 Task: Create a due date automation trigger when advanced on, on the wednesday of the week before a card is due add dates without an incomplete due date at 11:00 AM.
Action: Mouse moved to (983, 71)
Screenshot: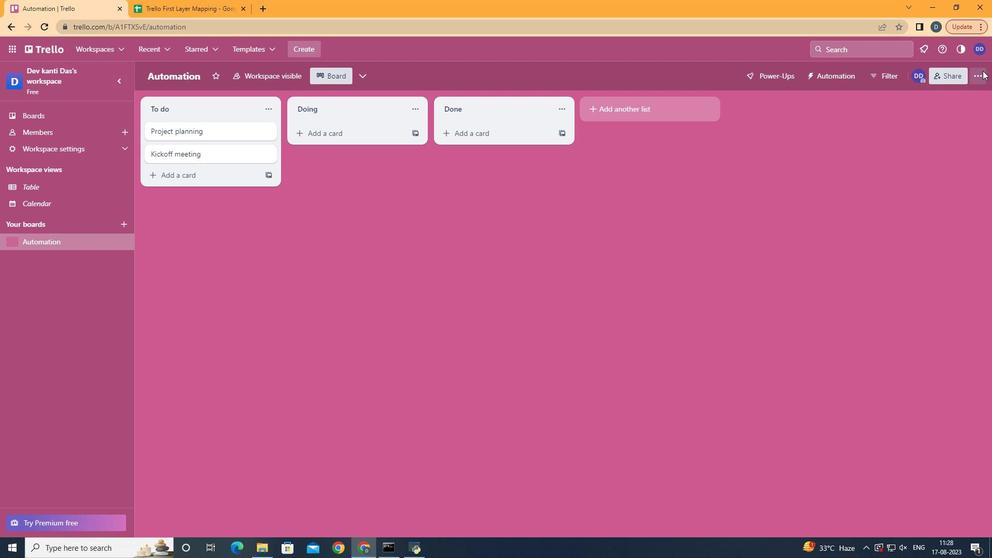 
Action: Mouse pressed left at (983, 71)
Screenshot: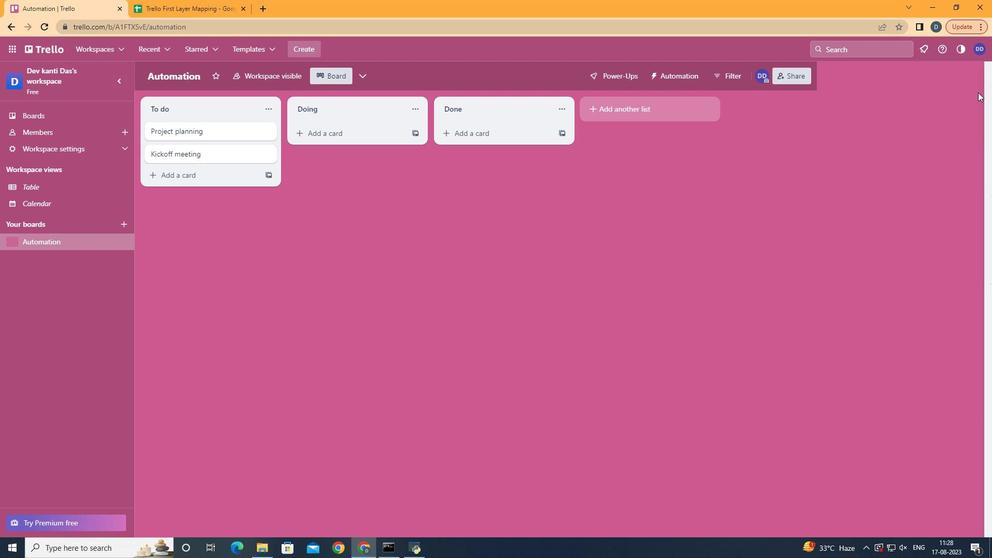 
Action: Mouse moved to (918, 223)
Screenshot: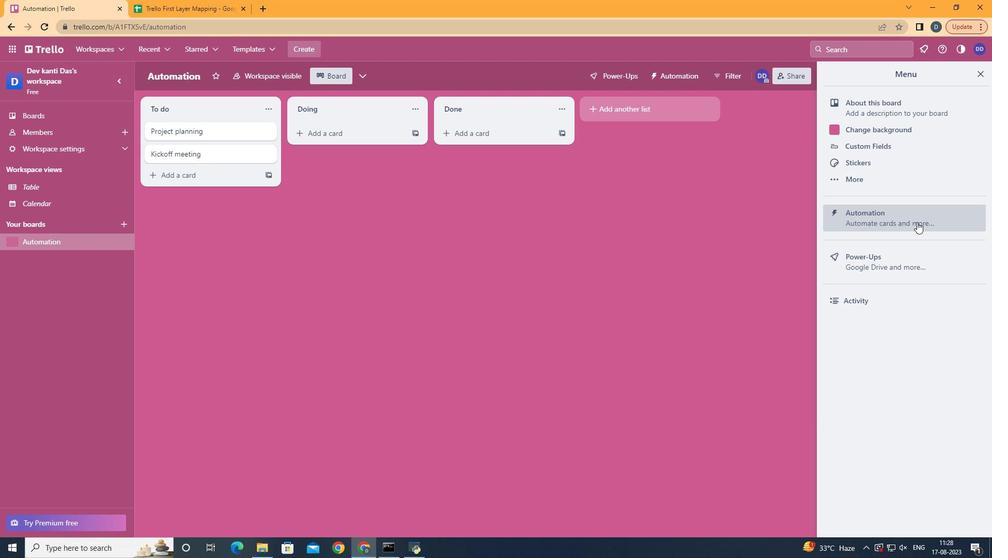 
Action: Mouse pressed left at (918, 223)
Screenshot: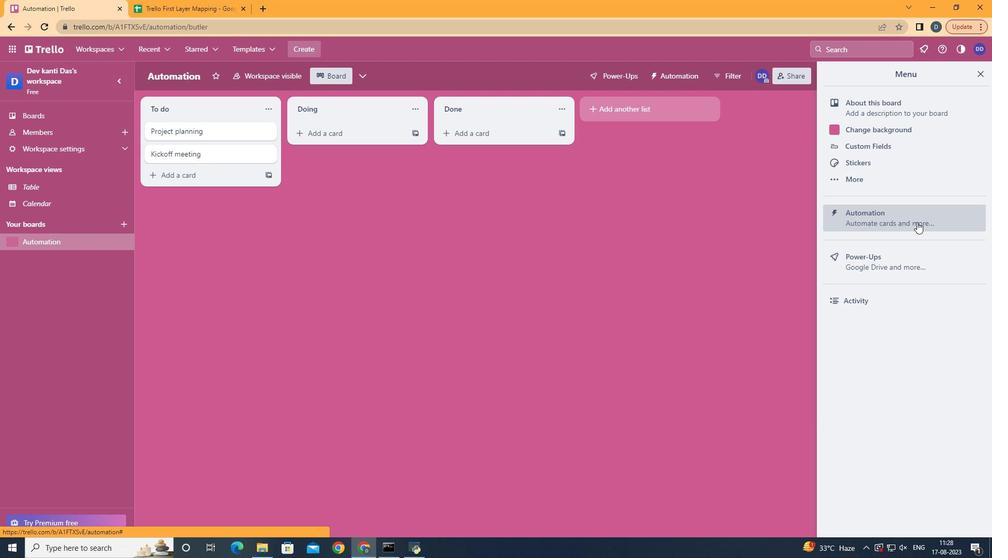 
Action: Mouse moved to (197, 209)
Screenshot: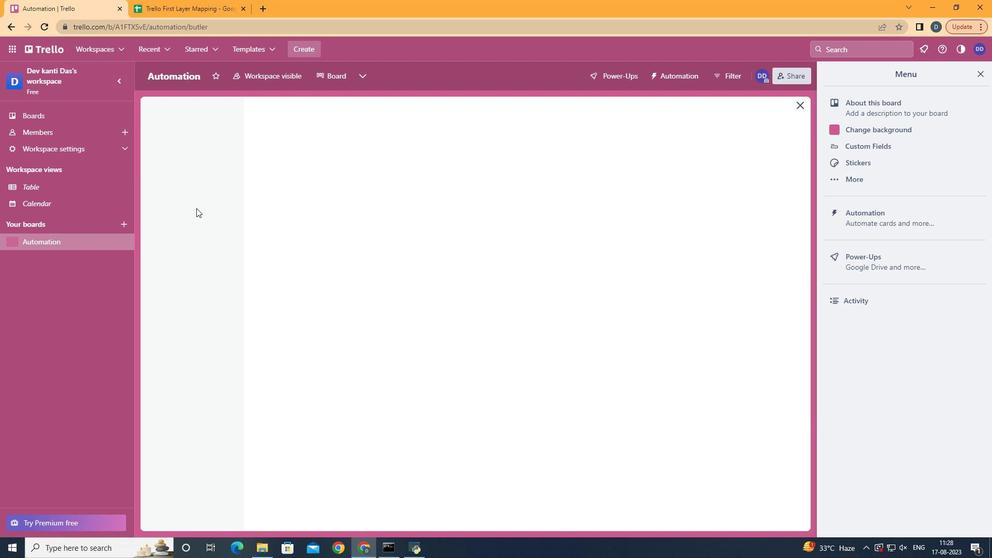 
Action: Mouse pressed left at (197, 209)
Screenshot: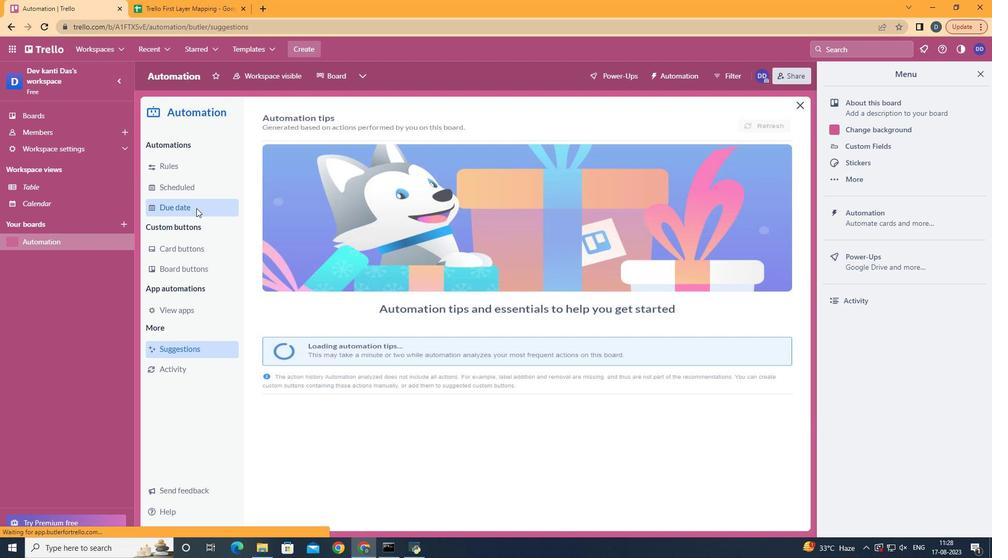 
Action: Mouse moved to (722, 127)
Screenshot: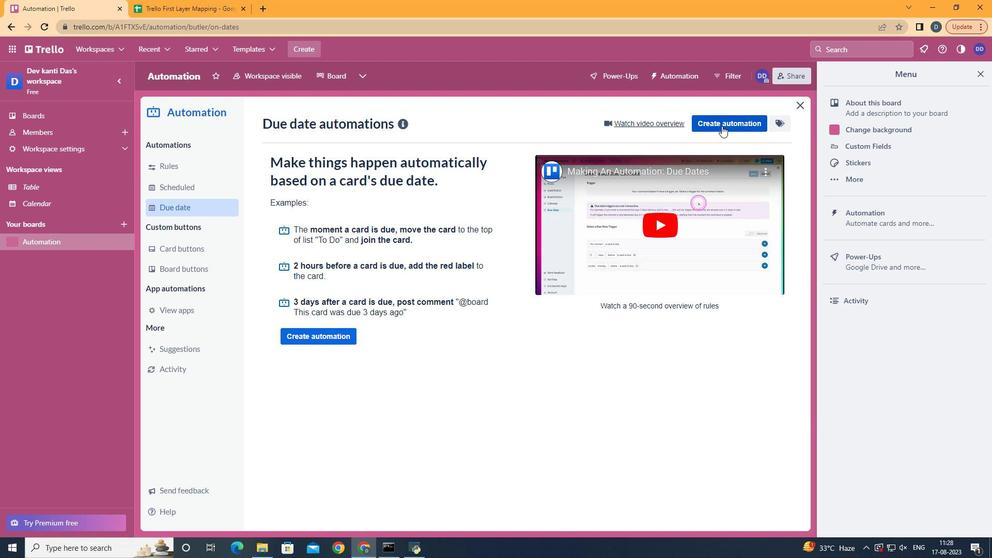 
Action: Mouse pressed left at (722, 127)
Screenshot: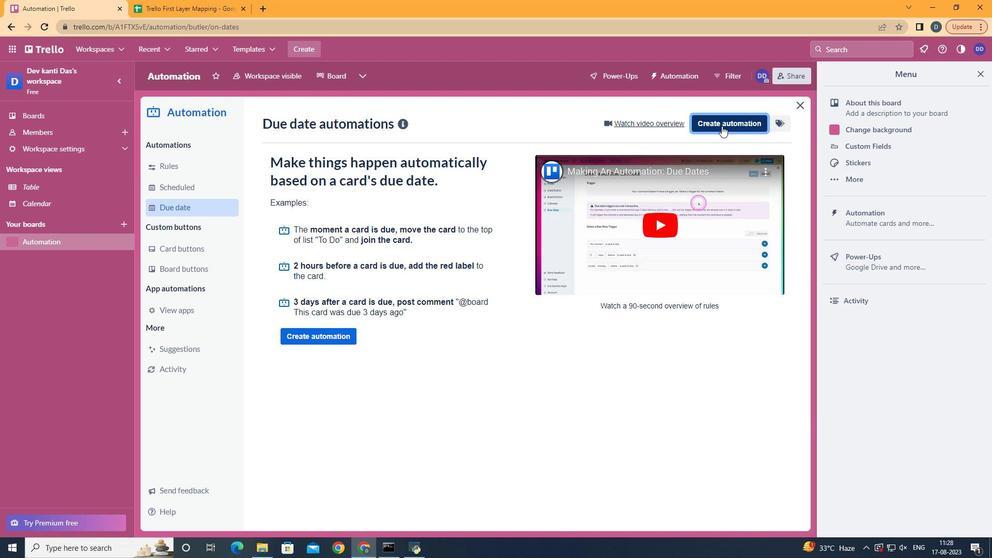 
Action: Mouse moved to (535, 224)
Screenshot: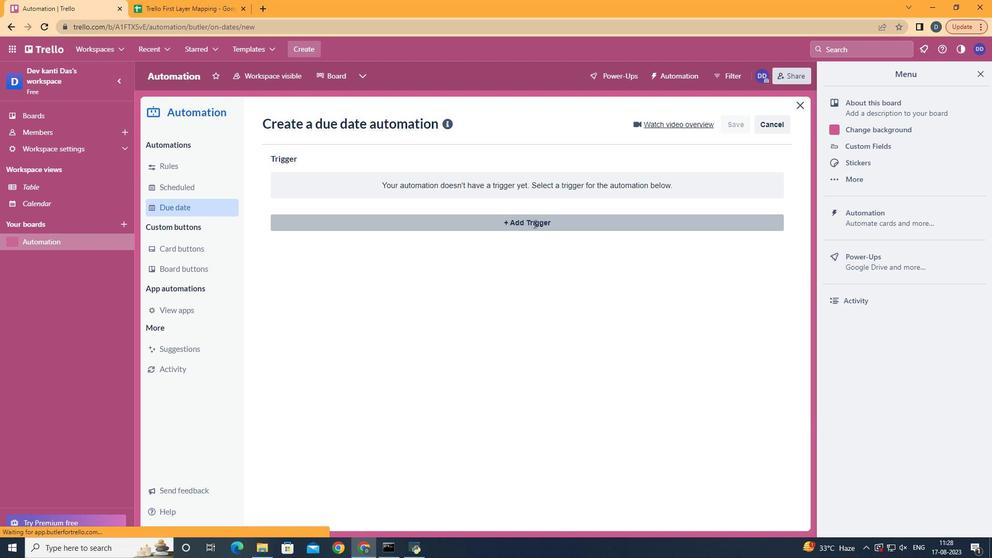 
Action: Mouse pressed left at (535, 224)
Screenshot: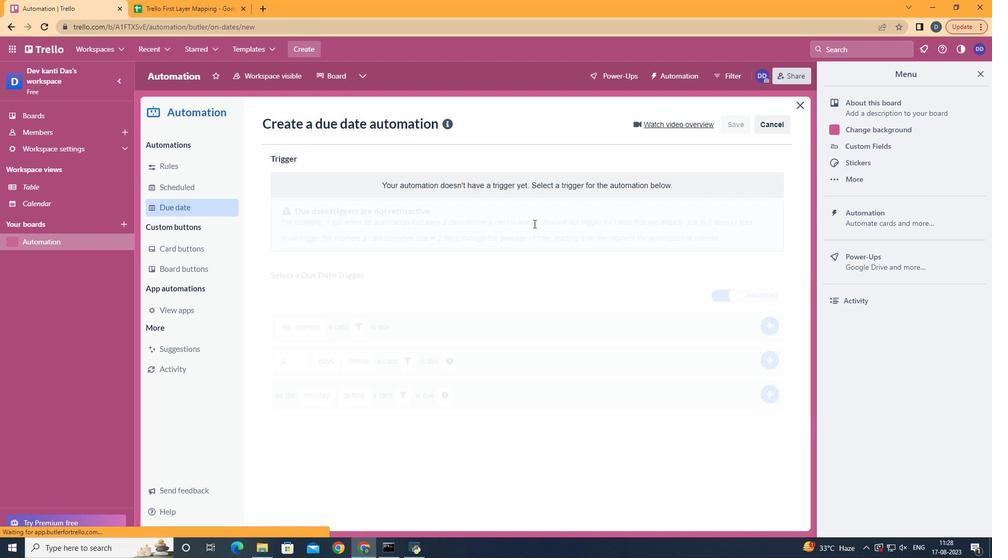 
Action: Mouse moved to (339, 310)
Screenshot: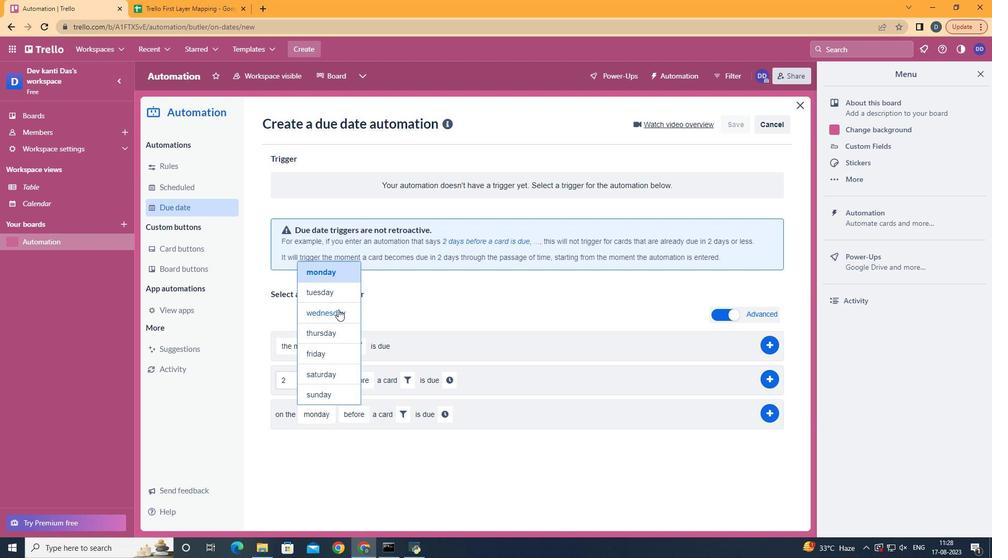 
Action: Mouse pressed left at (339, 310)
Screenshot: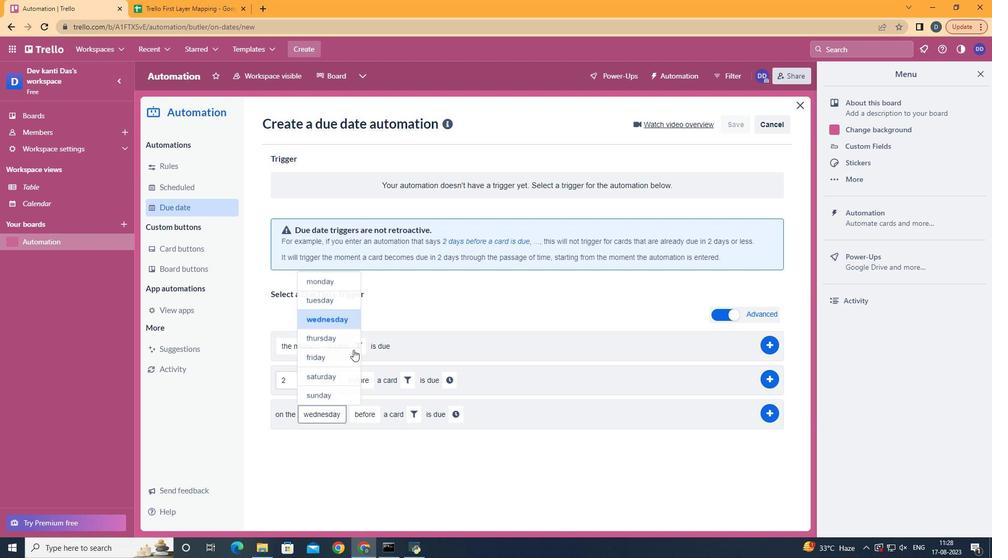 
Action: Mouse moved to (378, 491)
Screenshot: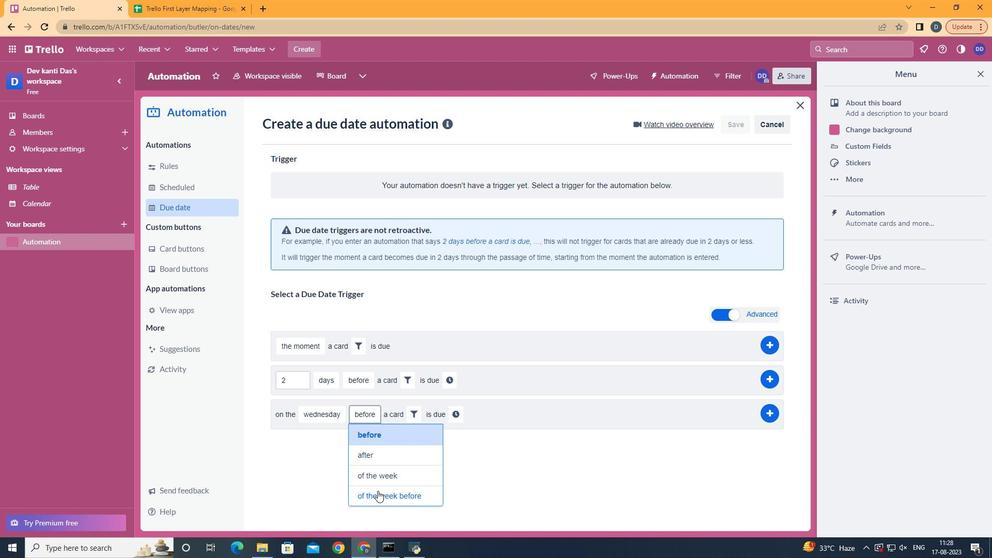
Action: Mouse pressed left at (378, 491)
Screenshot: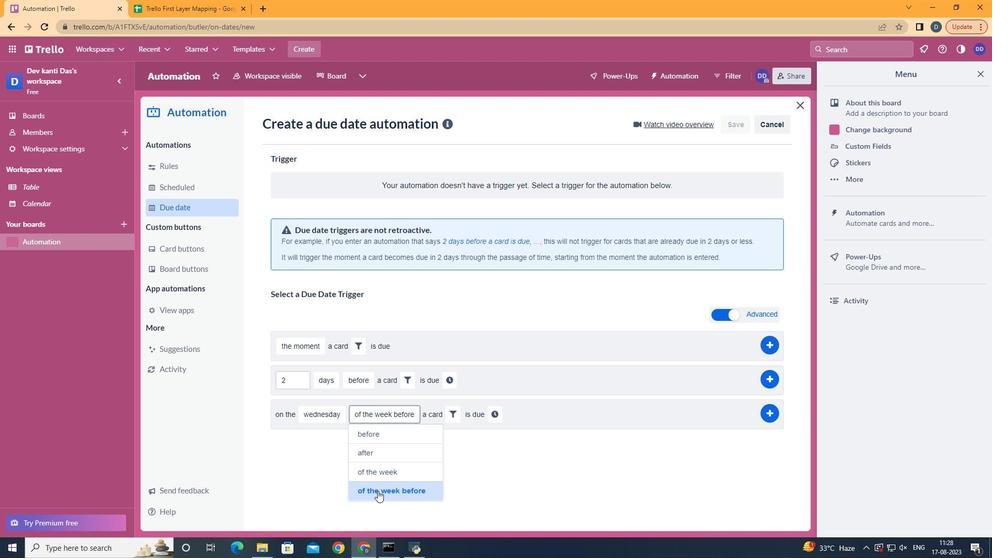 
Action: Mouse moved to (443, 414)
Screenshot: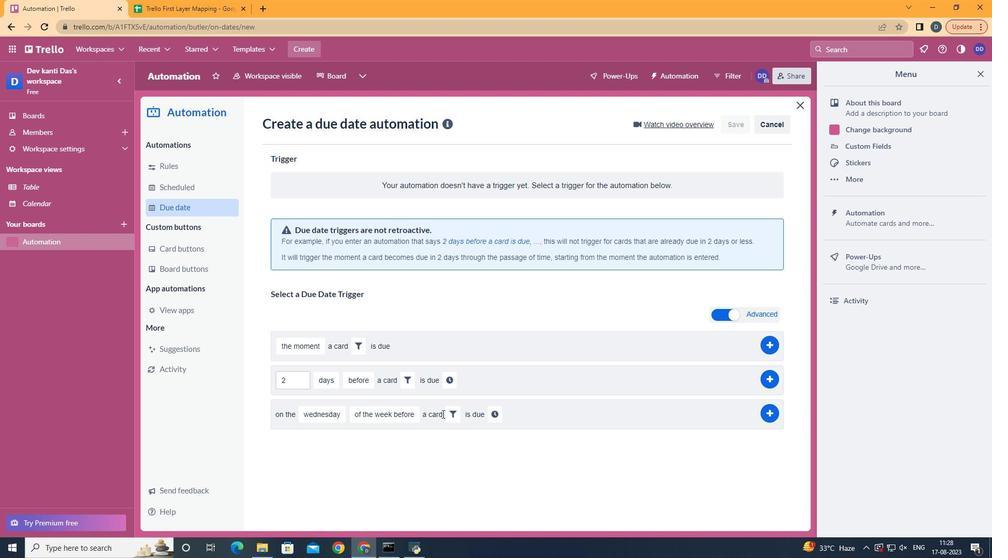 
Action: Mouse pressed left at (443, 414)
Screenshot: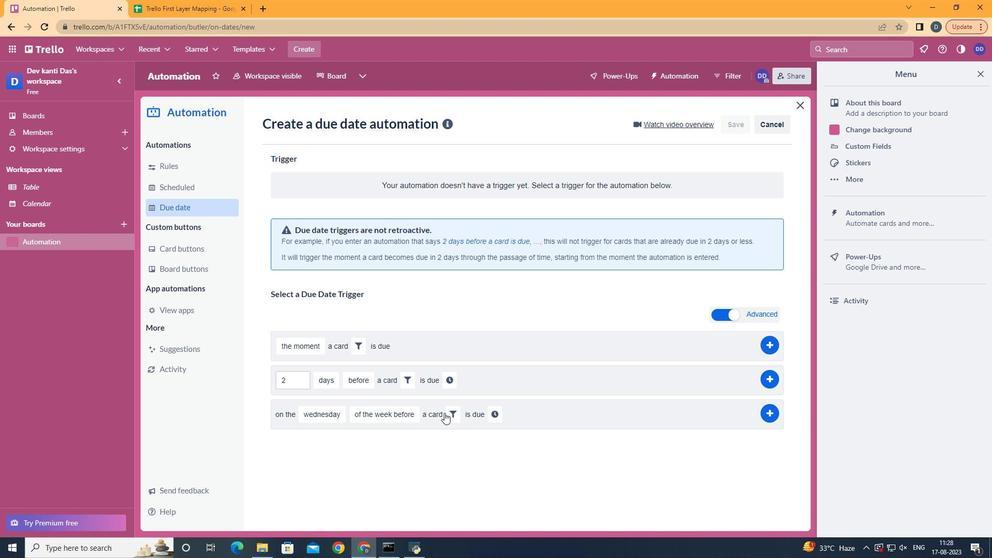 
Action: Mouse moved to (446, 413)
Screenshot: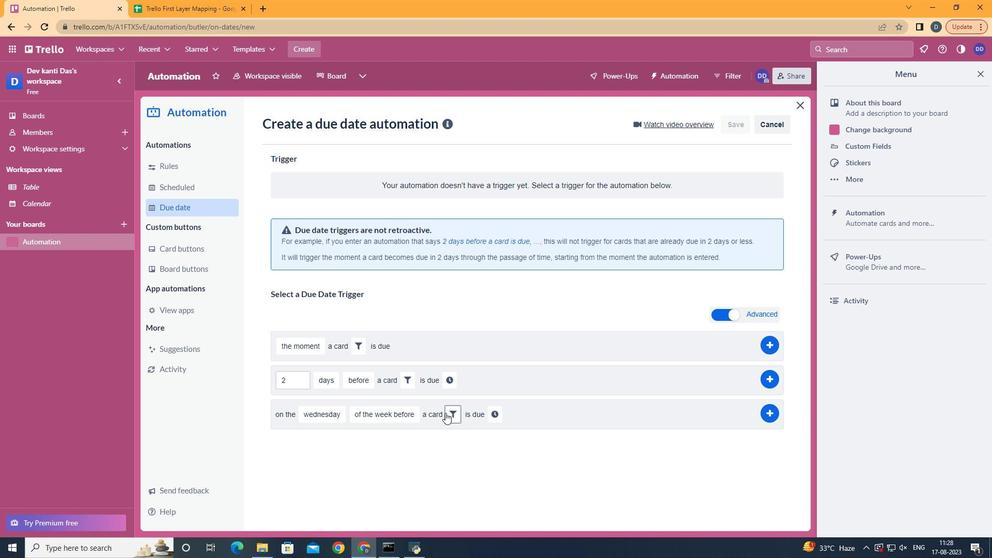 
Action: Mouse pressed left at (446, 413)
Screenshot: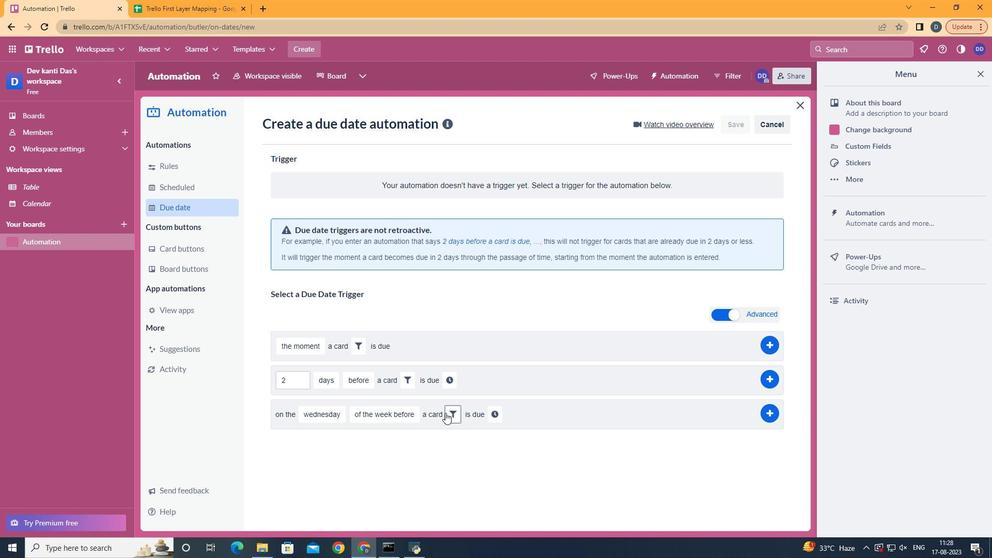 
Action: Mouse moved to (514, 446)
Screenshot: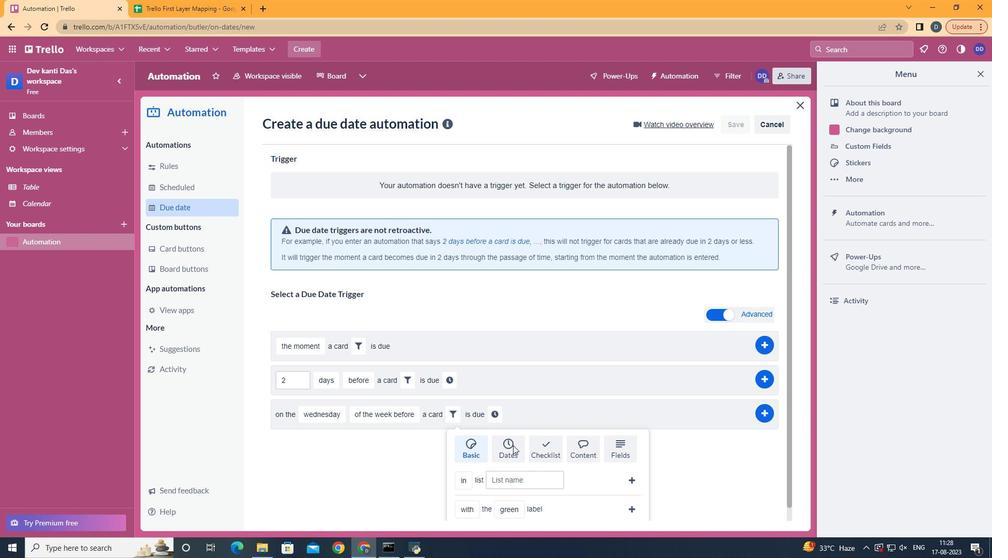 
Action: Mouse pressed left at (514, 446)
Screenshot: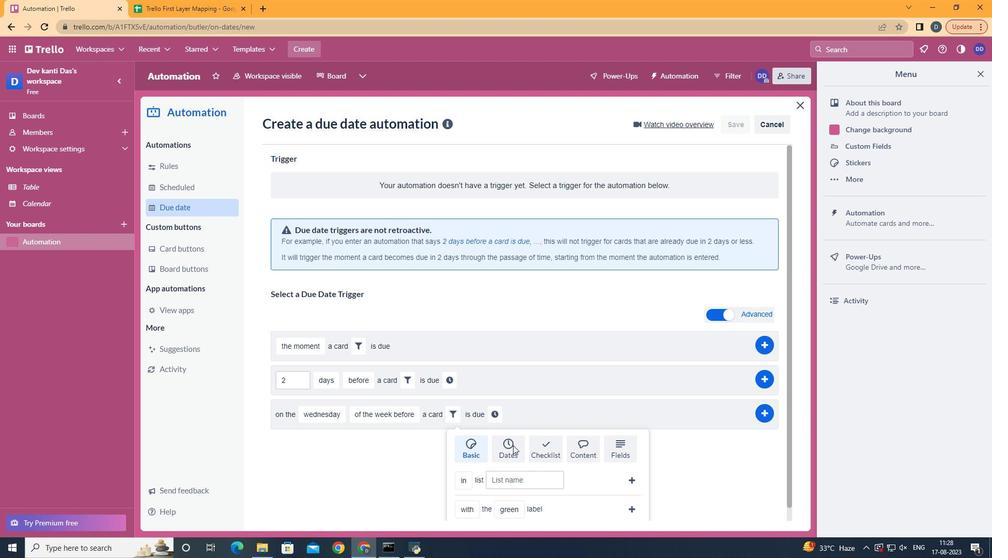 
Action: Mouse moved to (472, 464)
Screenshot: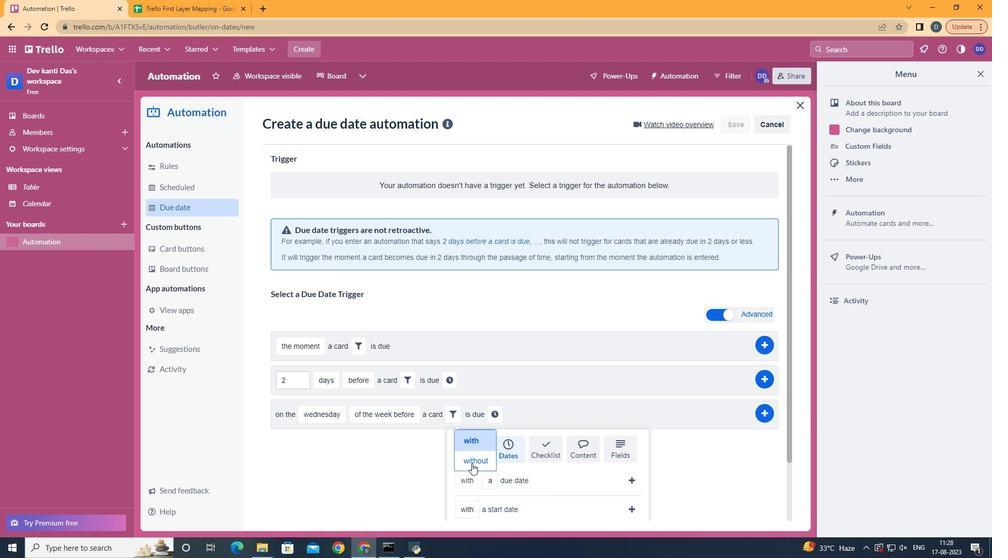 
Action: Mouse pressed left at (472, 464)
Screenshot: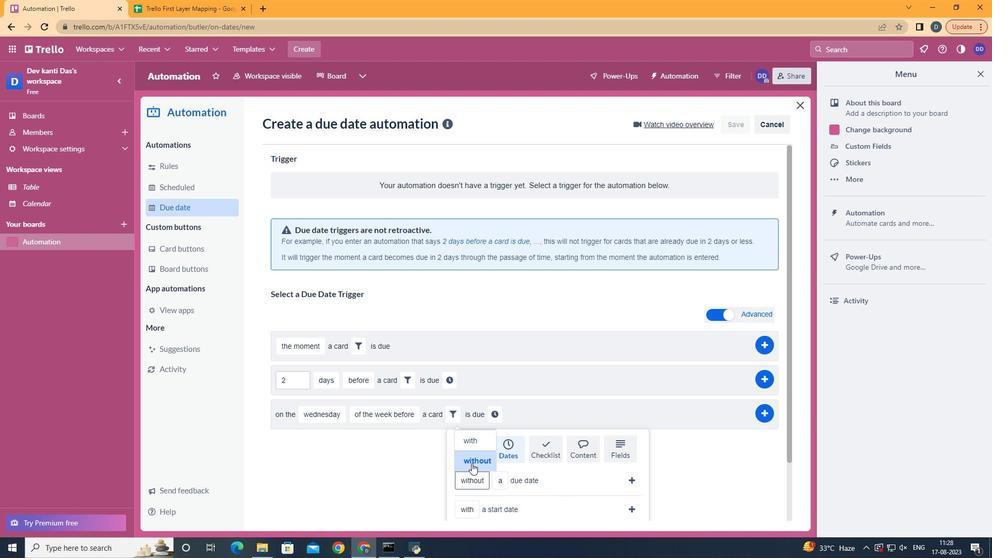 
Action: Mouse moved to (522, 443)
Screenshot: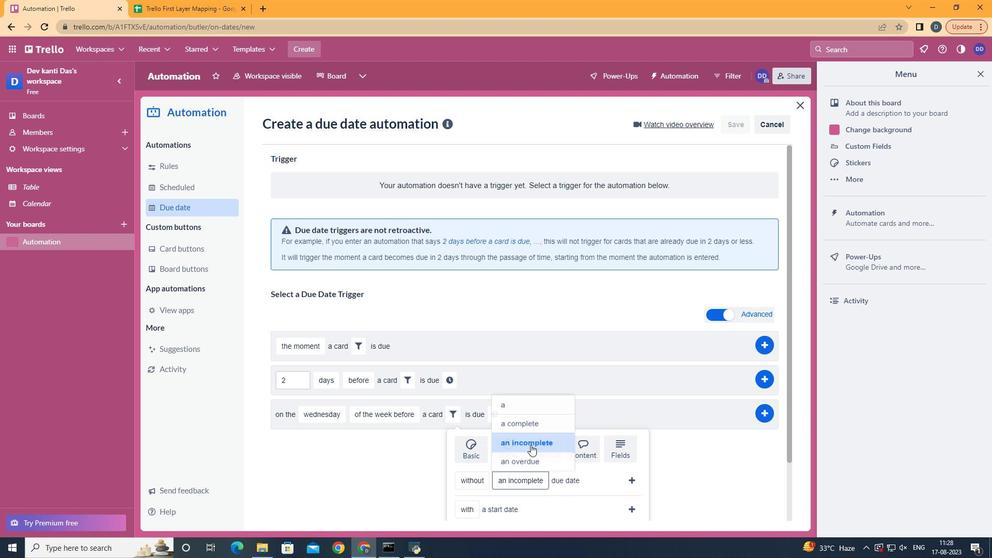 
Action: Mouse pressed left at (522, 443)
Screenshot: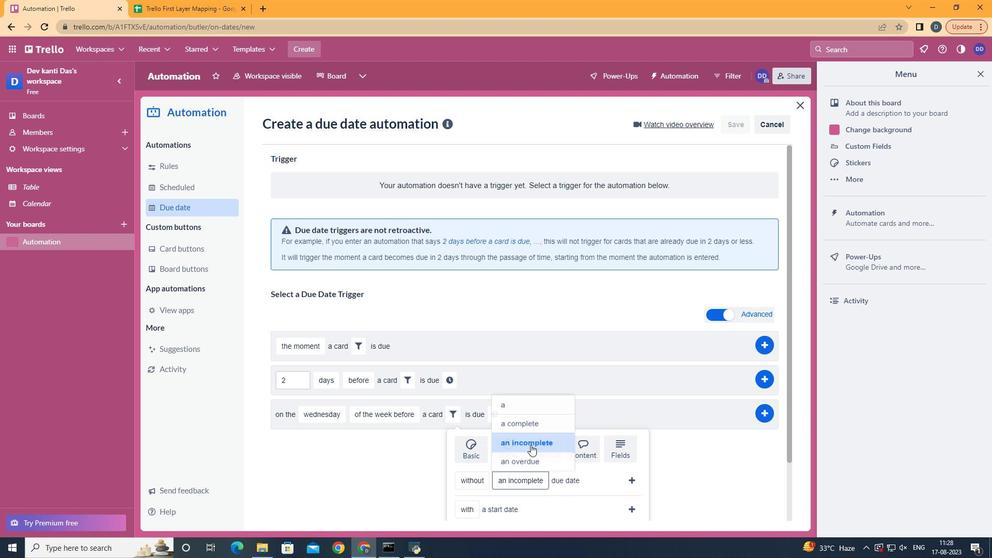 
Action: Mouse moved to (629, 482)
Screenshot: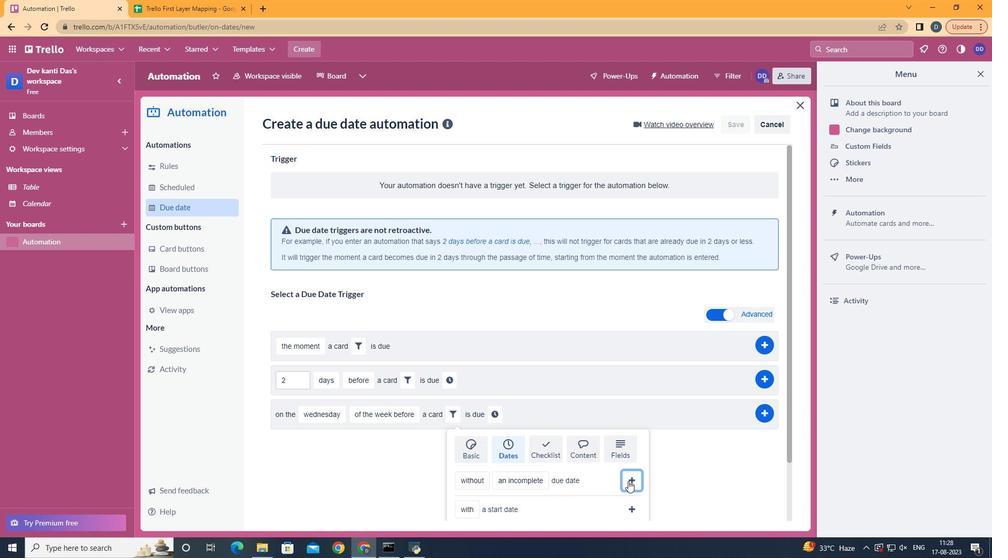 
Action: Mouse pressed left at (629, 482)
Screenshot: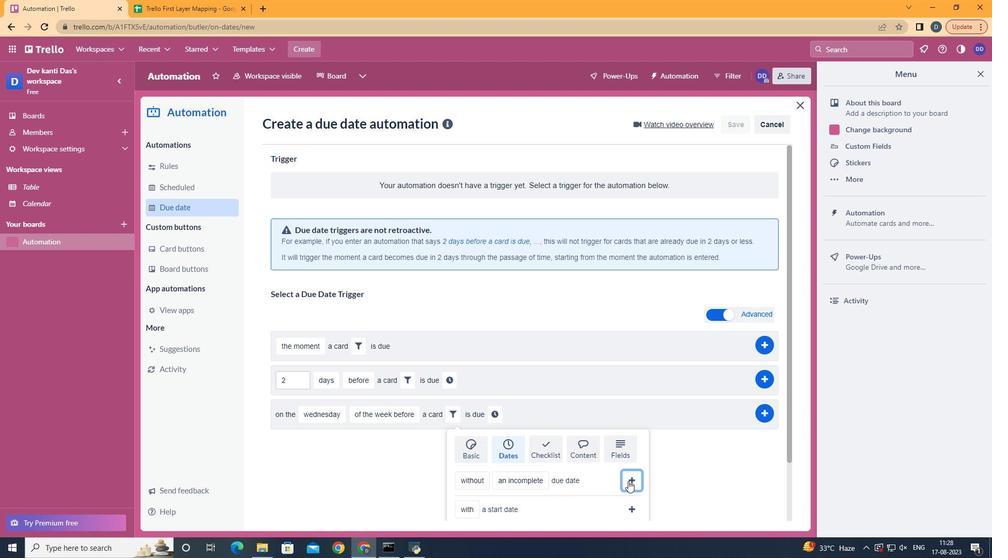 
Action: Mouse moved to (623, 415)
Screenshot: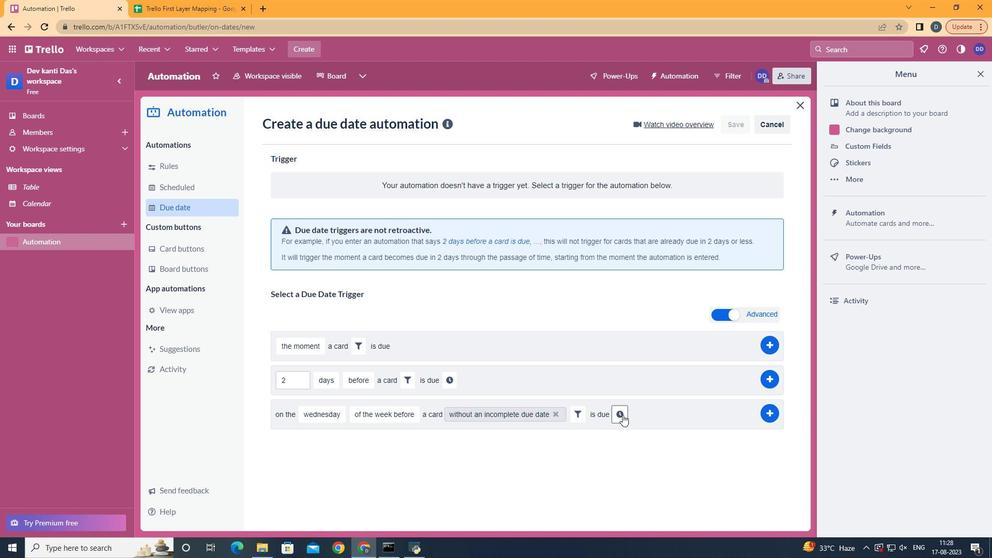 
Action: Mouse pressed left at (623, 415)
Screenshot: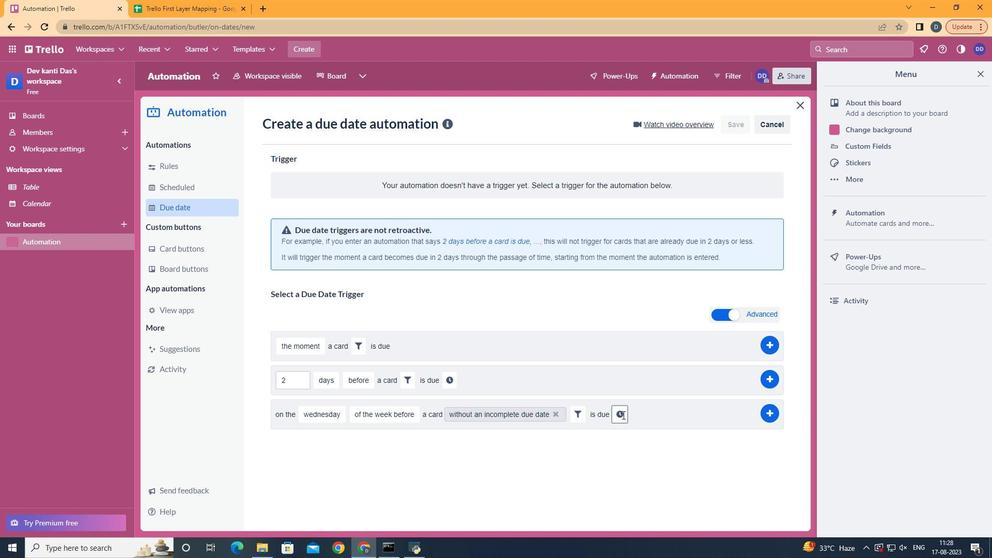 
Action: Mouse moved to (687, 419)
Screenshot: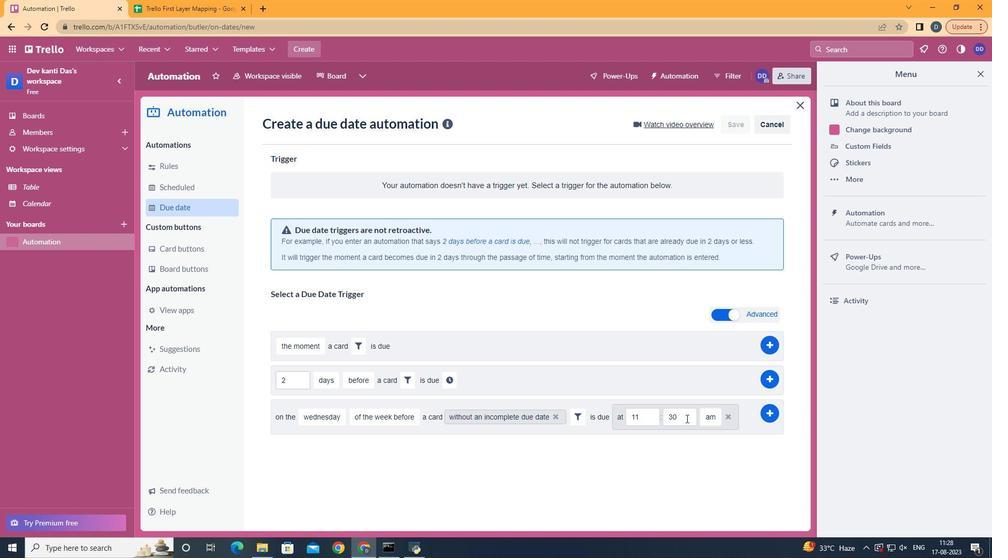 
Action: Mouse pressed left at (687, 419)
Screenshot: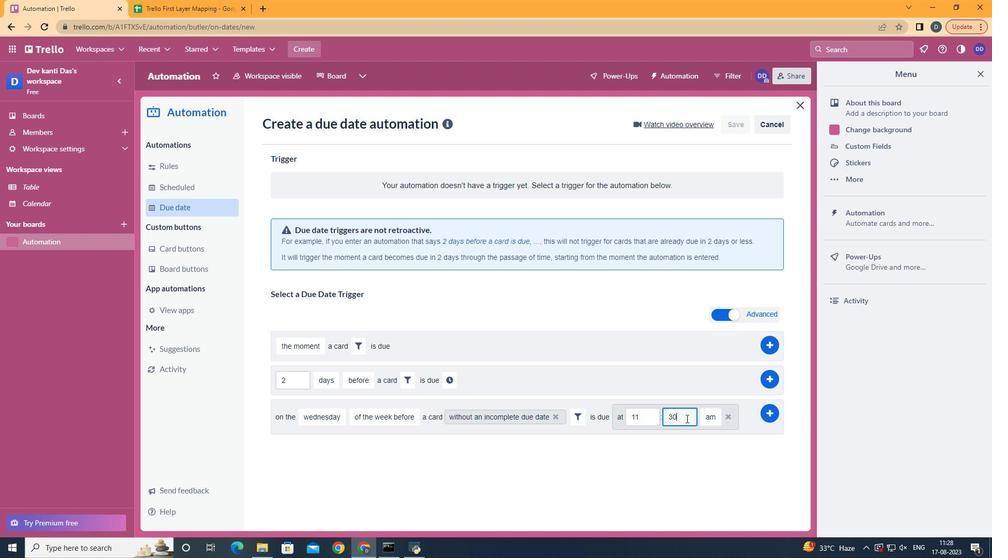 
Action: Key pressed <Key.backspace><Key.backspace>00
Screenshot: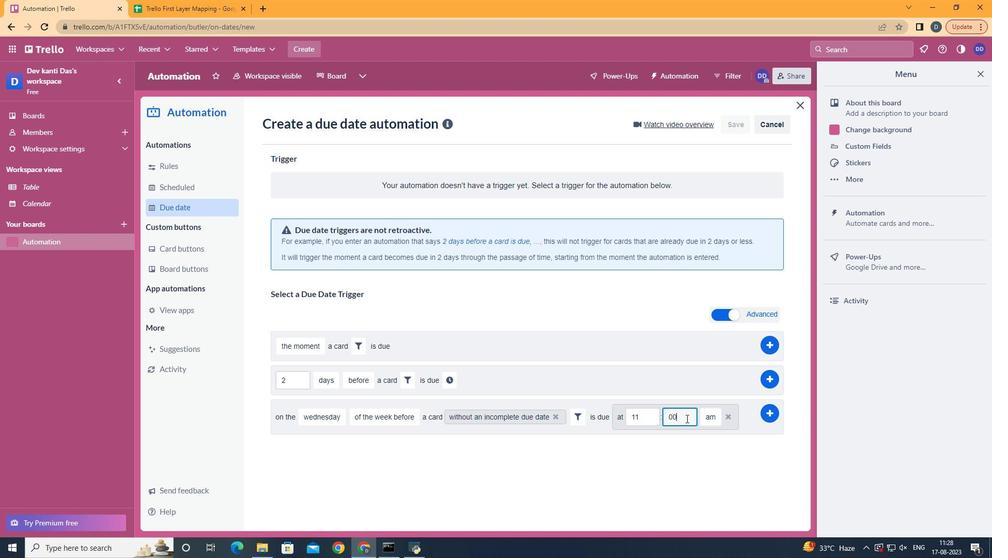 
Action: Mouse moved to (773, 410)
Screenshot: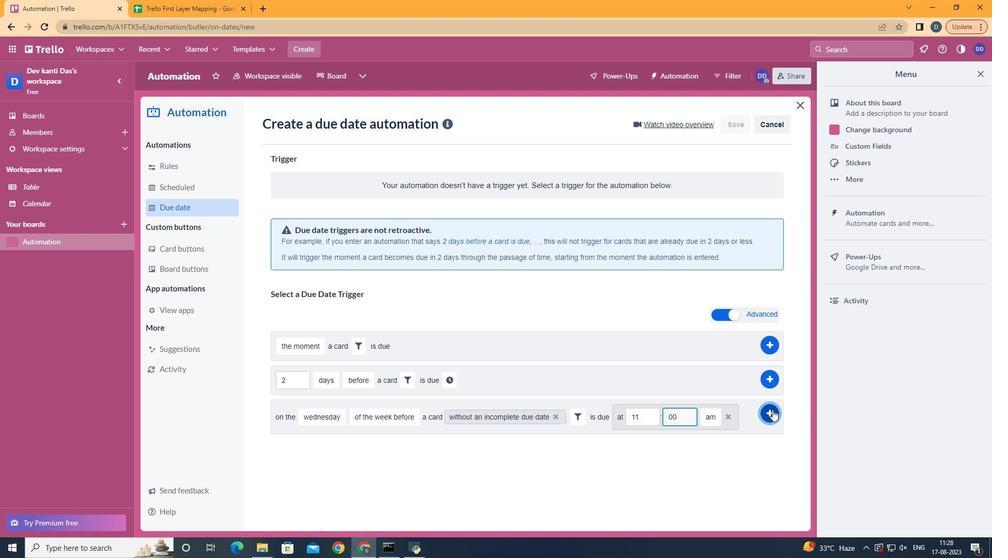 
Action: Mouse pressed left at (773, 410)
Screenshot: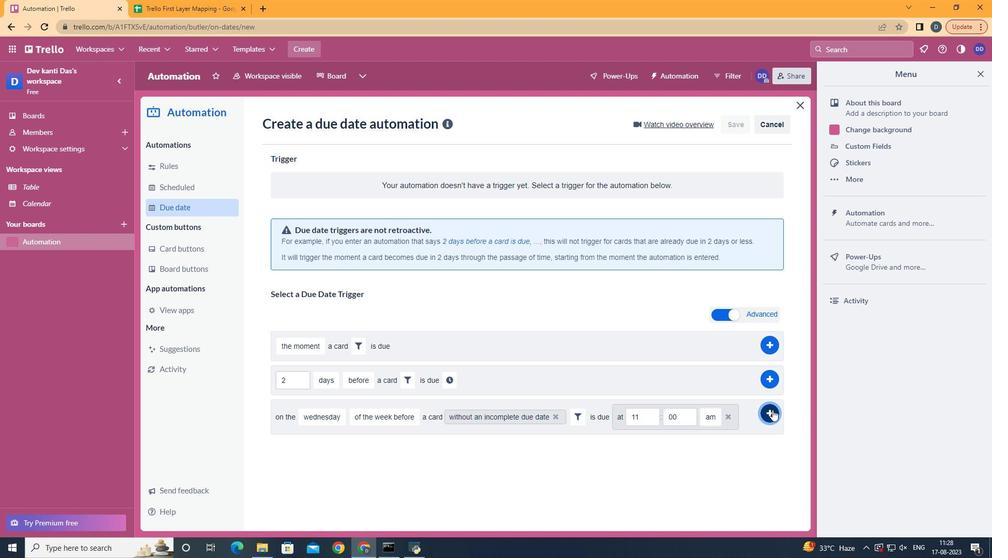
Action: Mouse moved to (769, 411)
Screenshot: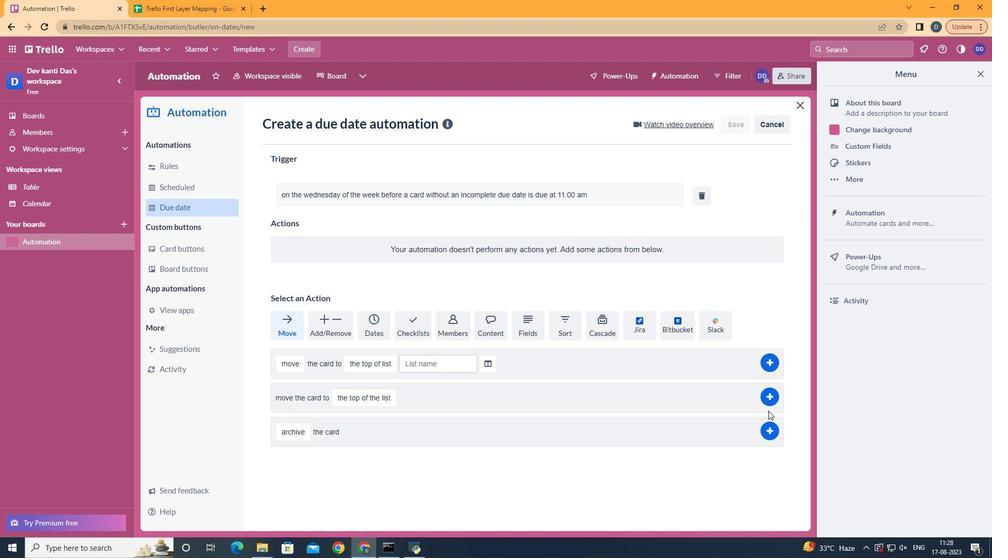 
